 Task: Add a dependency to the task Implement a new digital asset management (DAM) system for a company , the existing task  Develop a new online voting system for elections in the project AgileEdge
Action: Mouse moved to (48, 438)
Screenshot: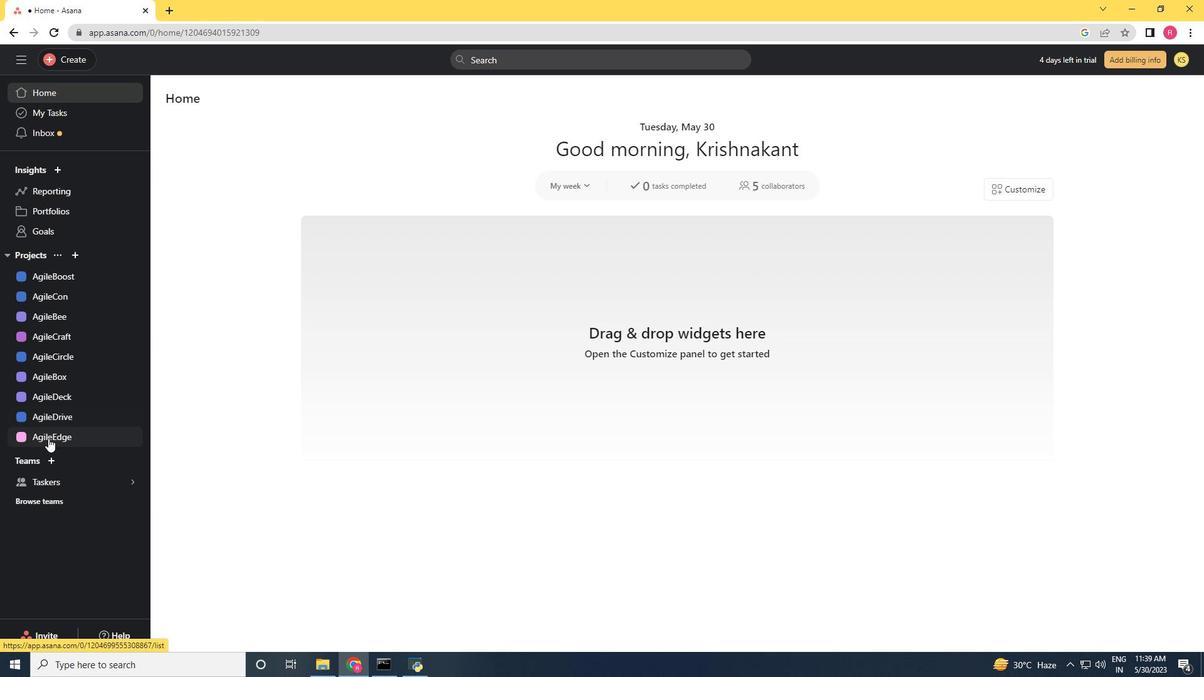 
Action: Mouse pressed left at (48, 438)
Screenshot: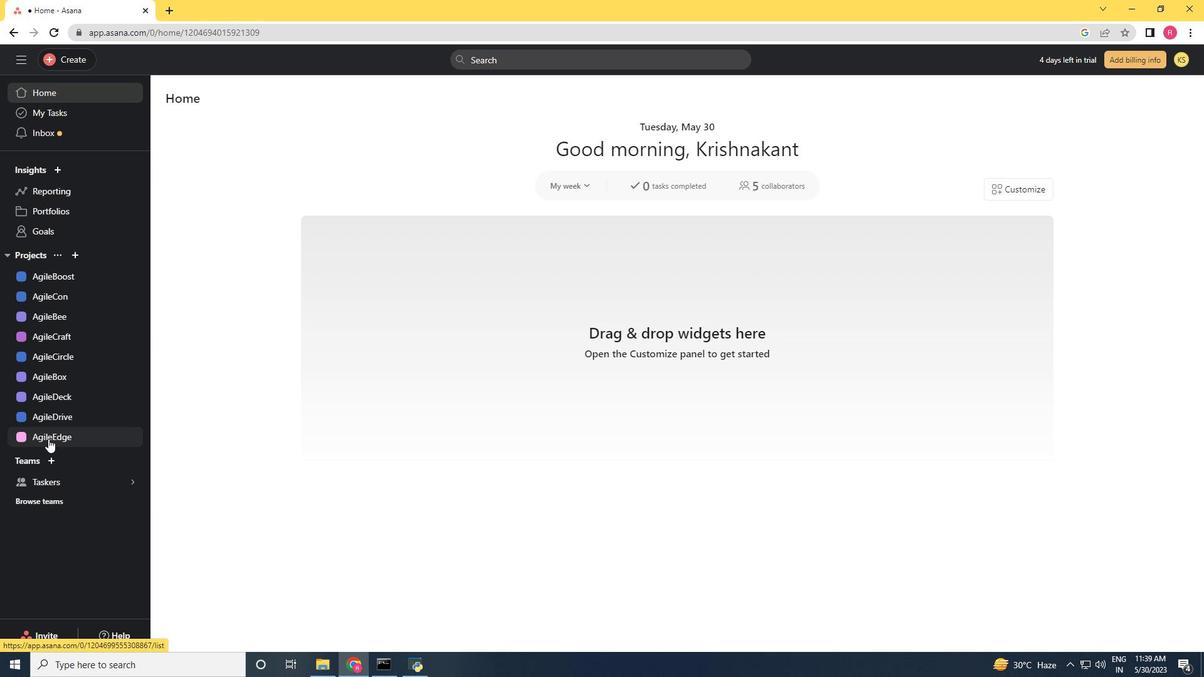 
Action: Mouse moved to (522, 566)
Screenshot: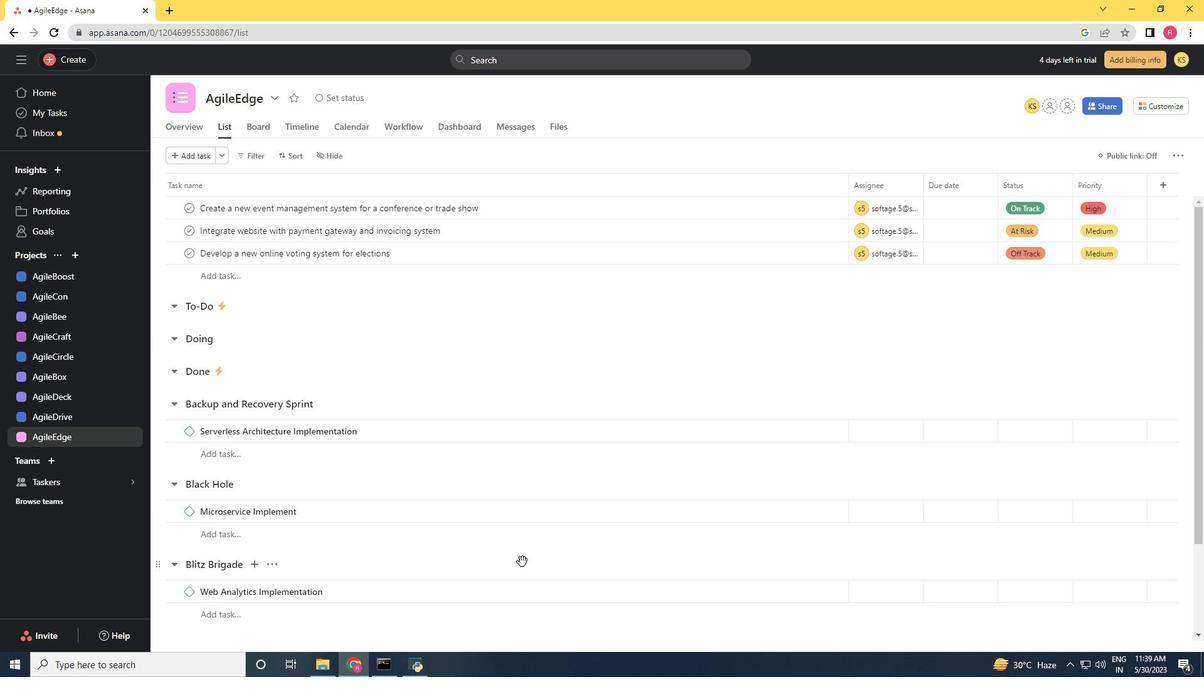 
Action: Mouse scrolled (522, 565) with delta (0, 0)
Screenshot: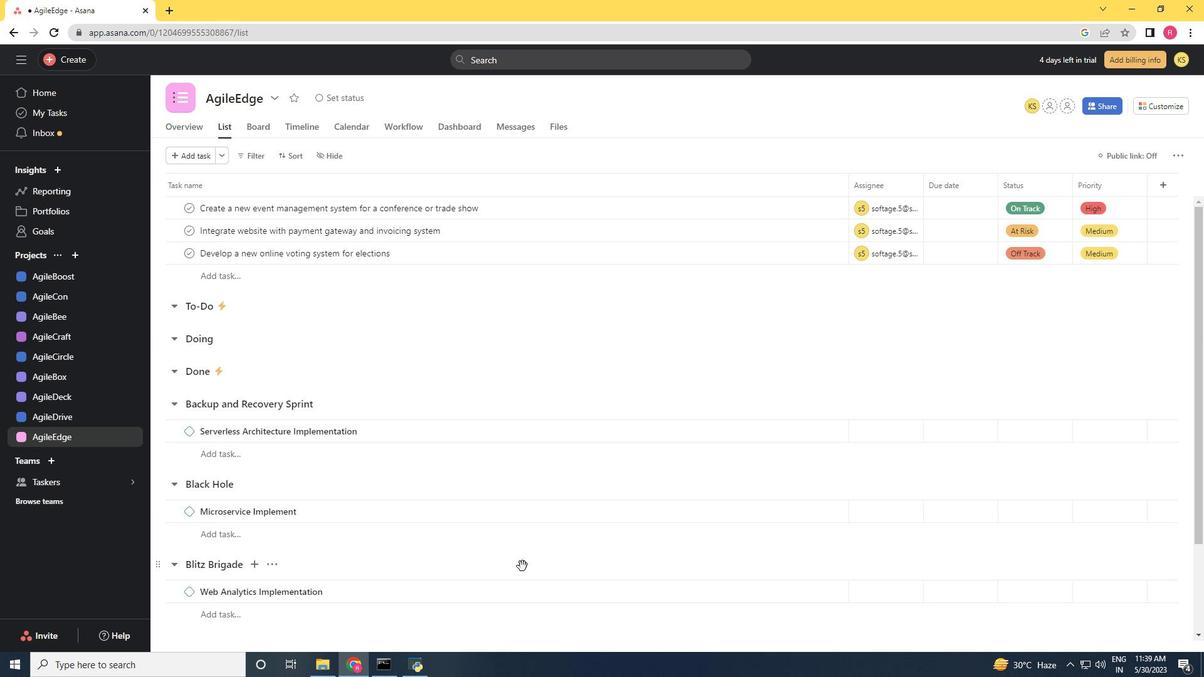 
Action: Mouse scrolled (522, 565) with delta (0, 0)
Screenshot: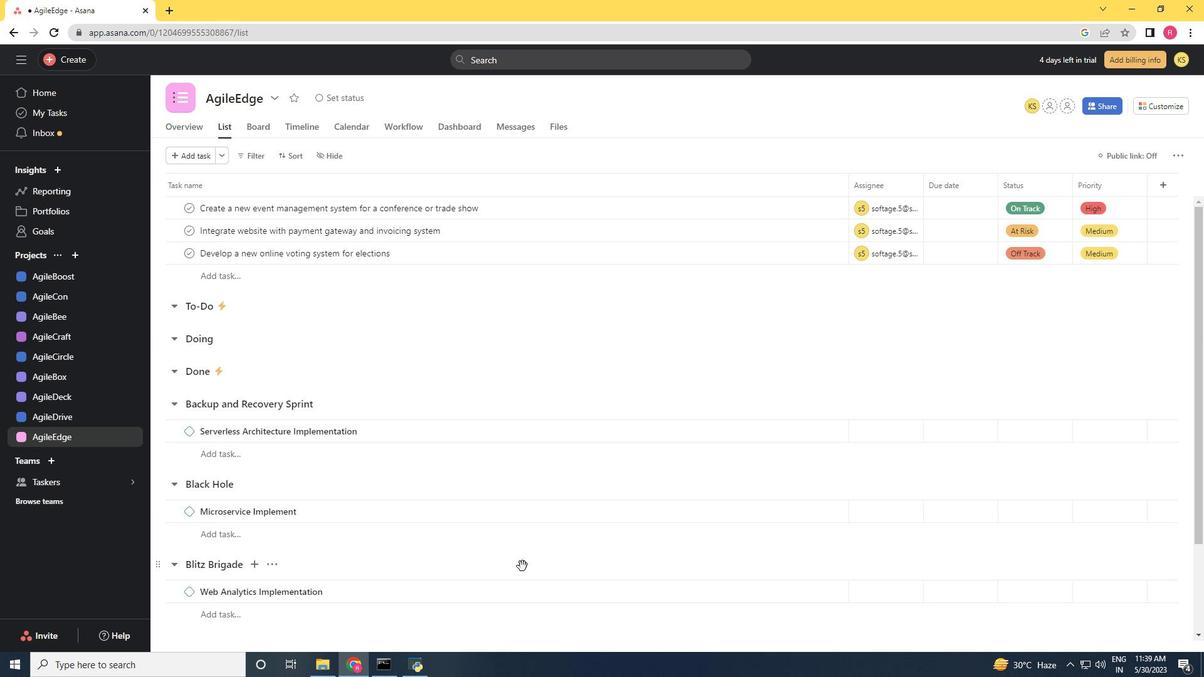 
Action: Mouse scrolled (522, 565) with delta (0, 0)
Screenshot: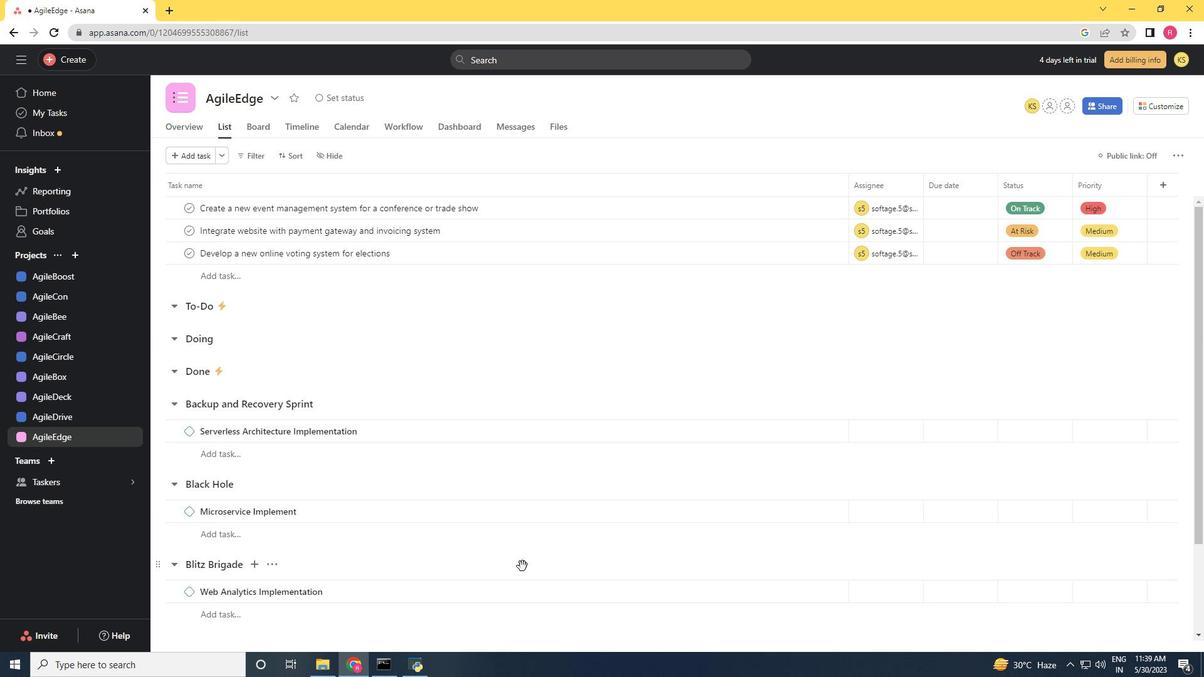 
Action: Mouse scrolled (522, 565) with delta (0, 0)
Screenshot: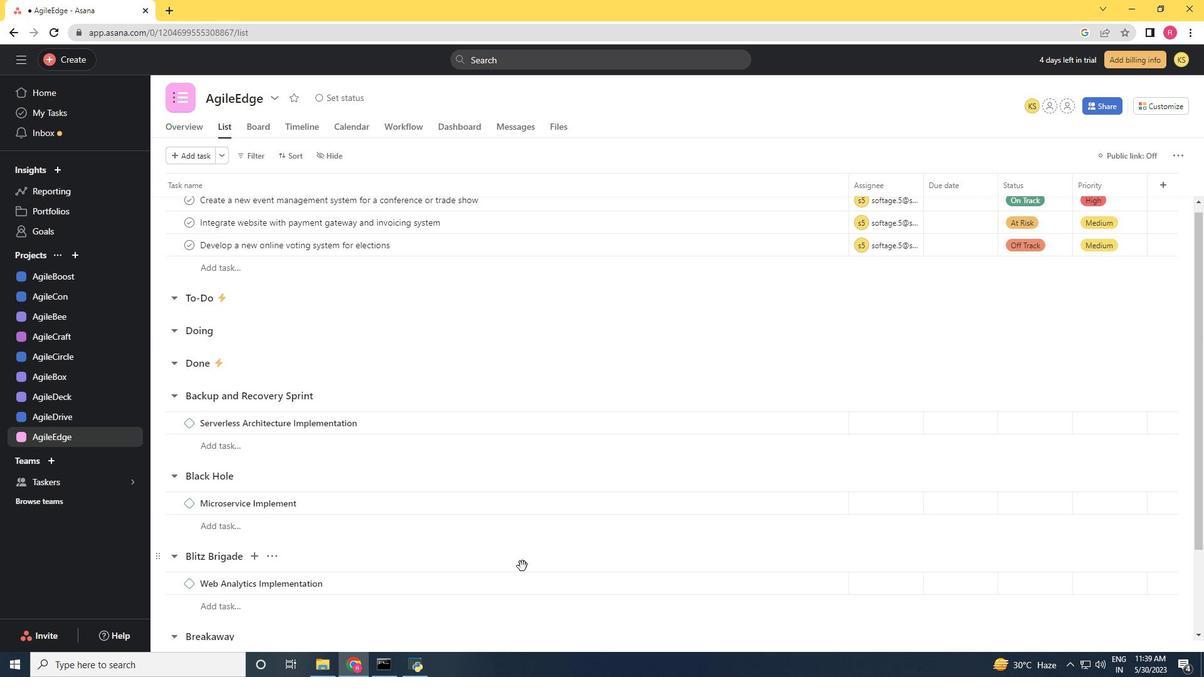 
Action: Mouse scrolled (522, 565) with delta (0, 0)
Screenshot: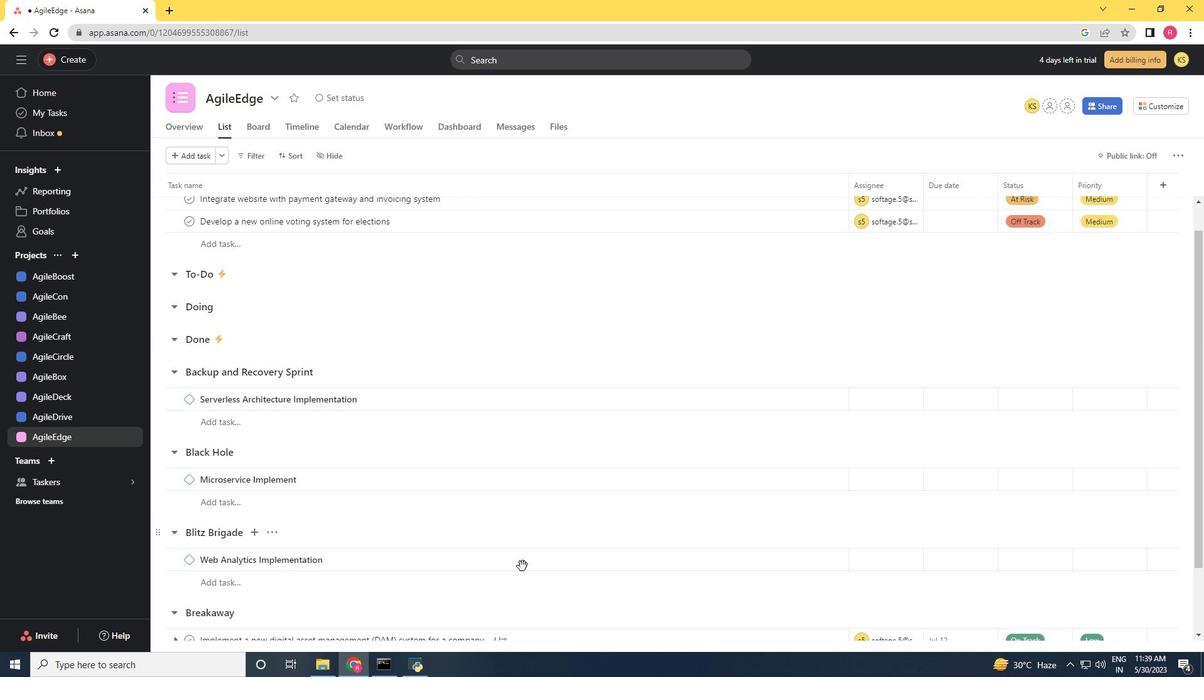 
Action: Mouse moved to (587, 560)
Screenshot: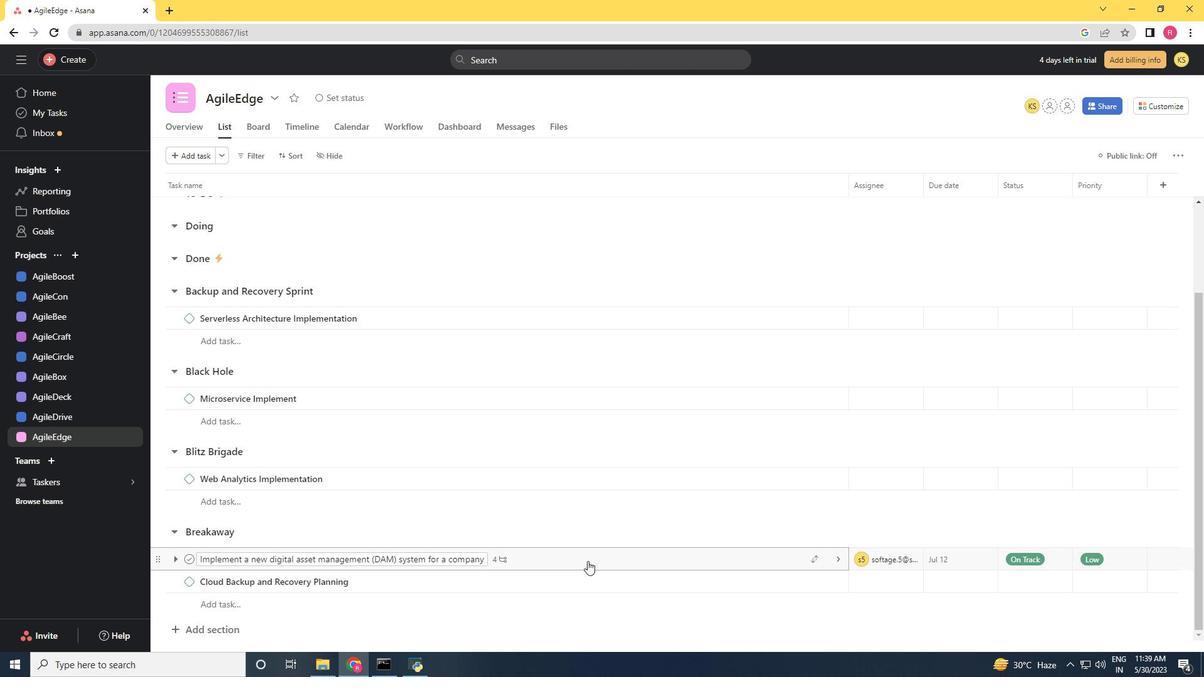 
Action: Mouse pressed left at (587, 560)
Screenshot: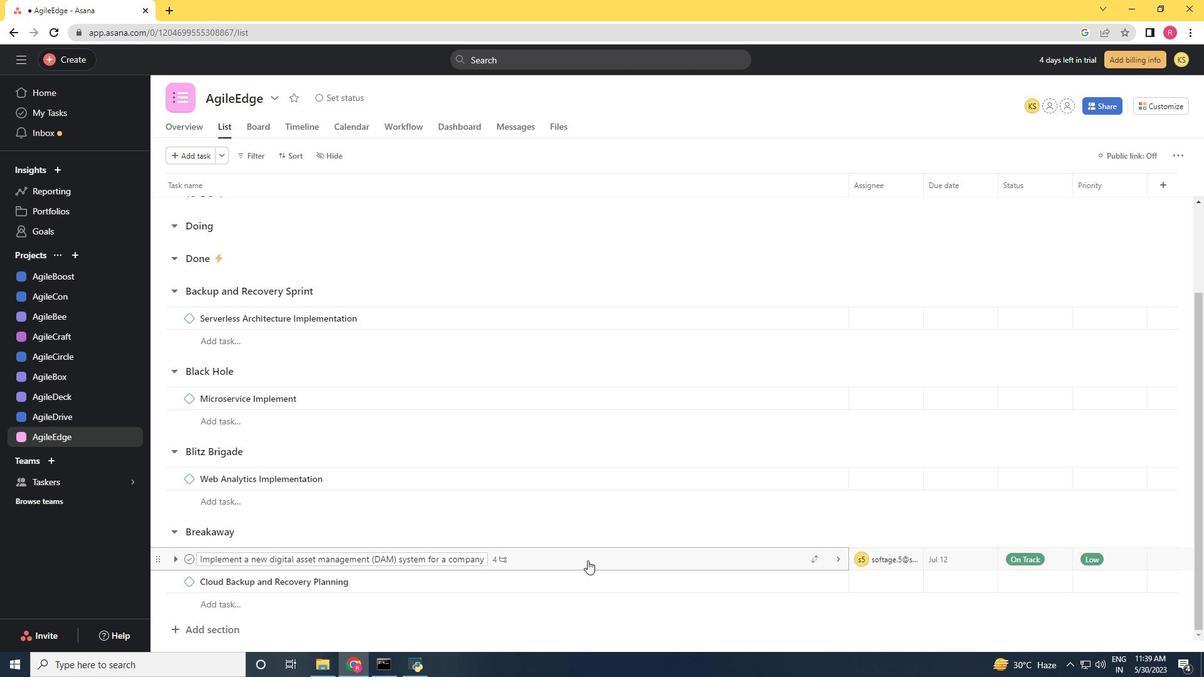 
Action: Mouse moved to (882, 370)
Screenshot: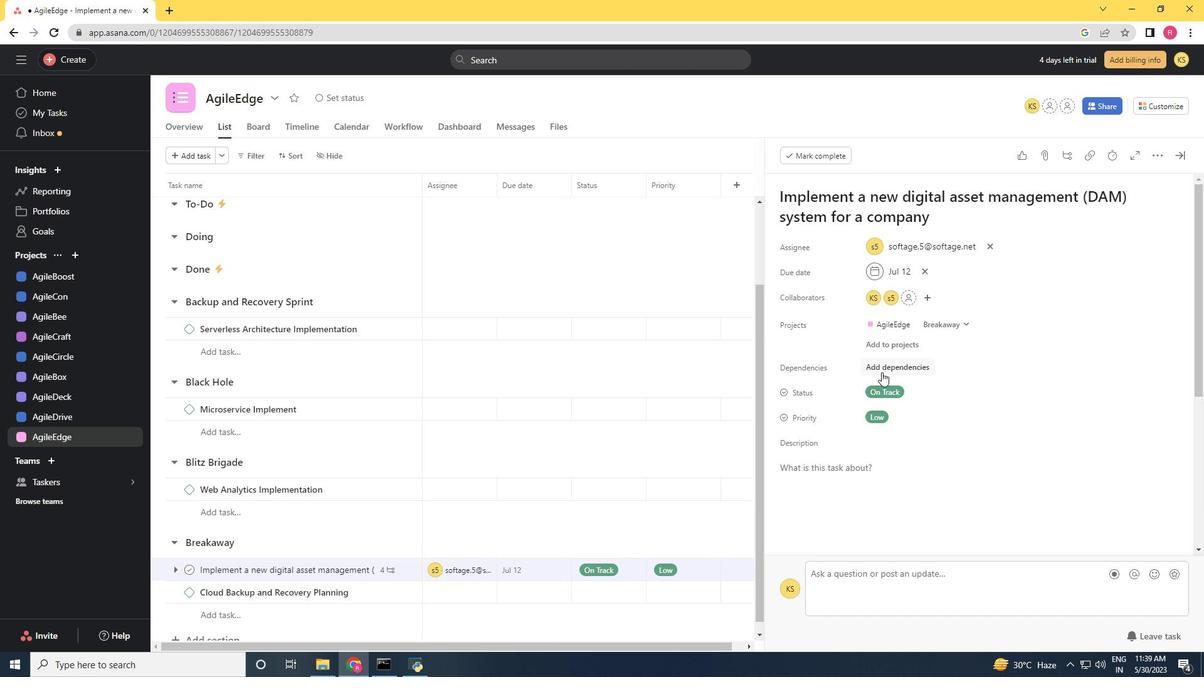 
Action: Mouse pressed left at (882, 370)
Screenshot: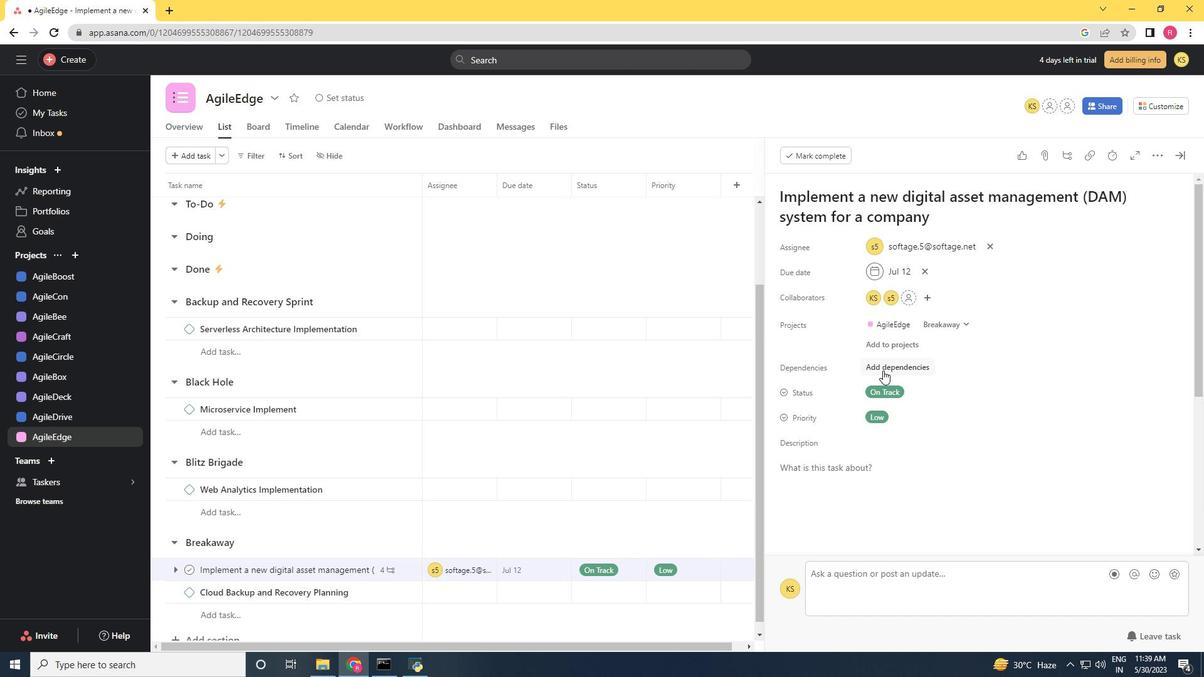 
Action: Mouse moved to (882, 370)
Screenshot: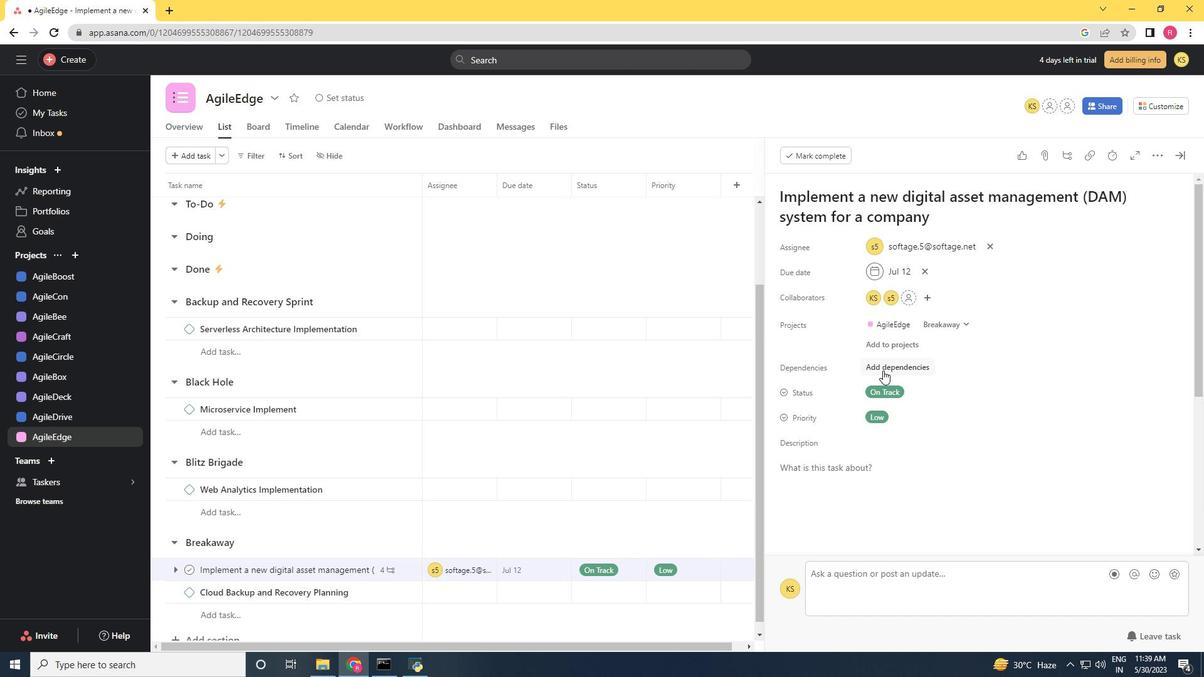 
Action: Key pressed <Key.shift>Develop<Key.space>a<Key.space>new<Key.space>online<Key.space>voting<Key.space>system<Key.space>for<Key.space>wlection<Key.backspace><Key.backspace><Key.backspace><Key.backspace><Key.backspace><Key.backspace><Key.backspace><Key.backspace>election<Key.space><Key.backspace>a<Key.backspace>s<Key.space>
Screenshot: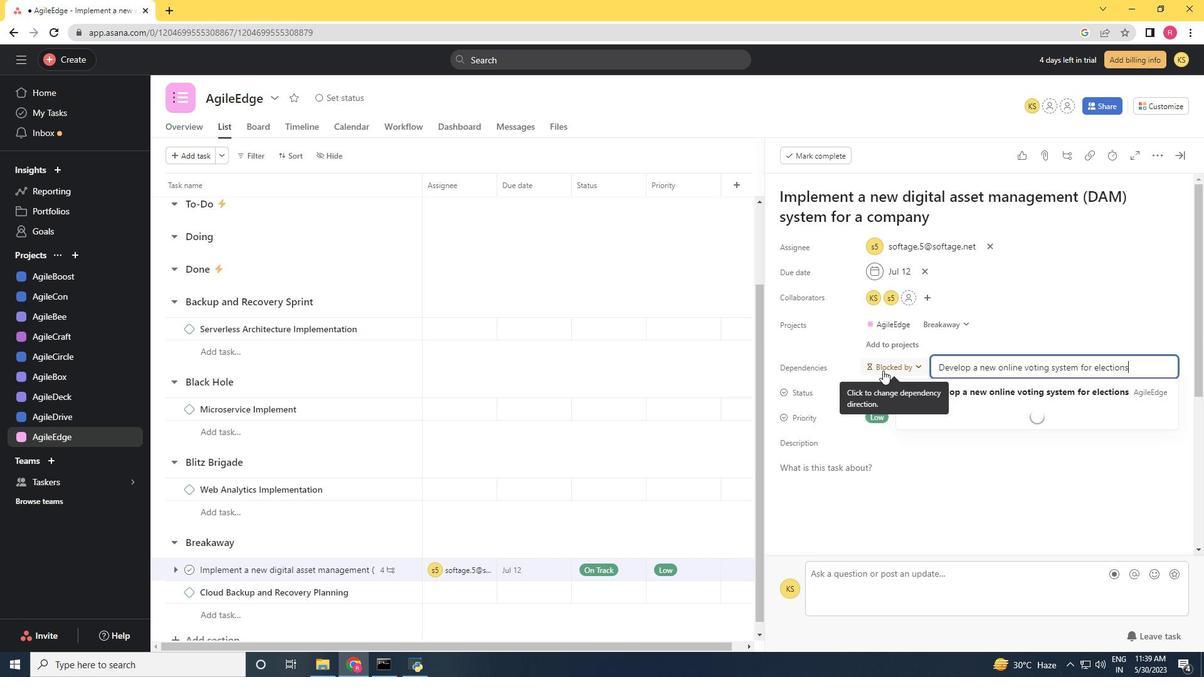 
Action: Mouse moved to (1098, 392)
Screenshot: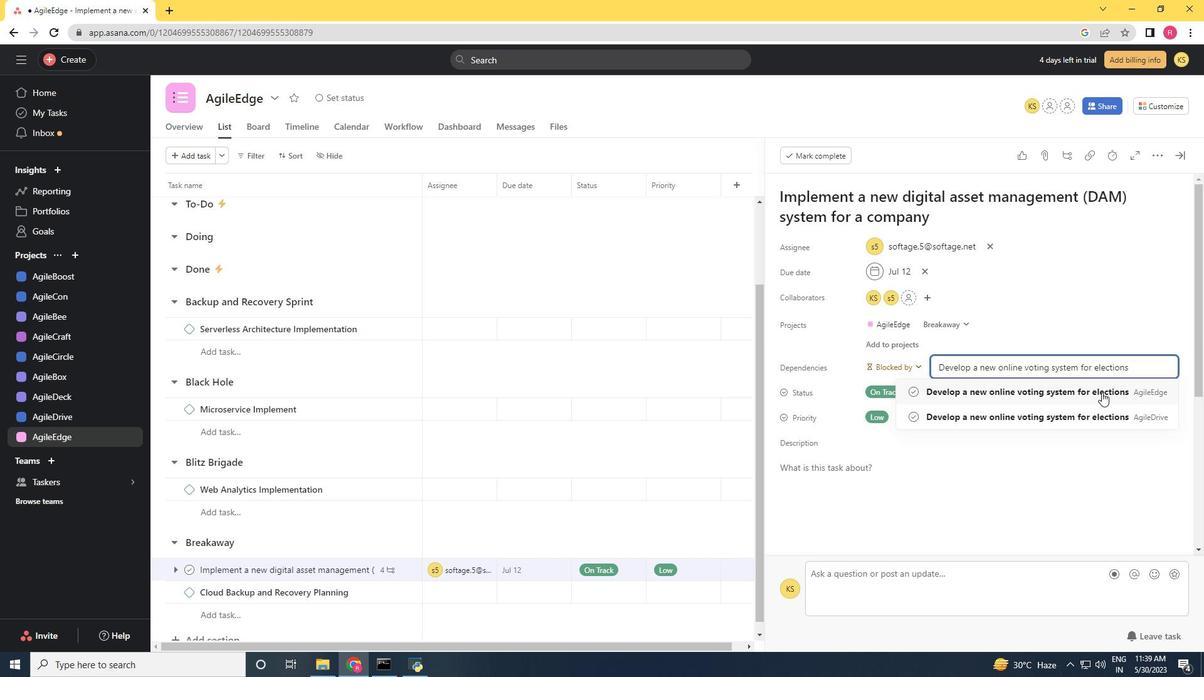 
Action: Mouse pressed left at (1098, 392)
Screenshot: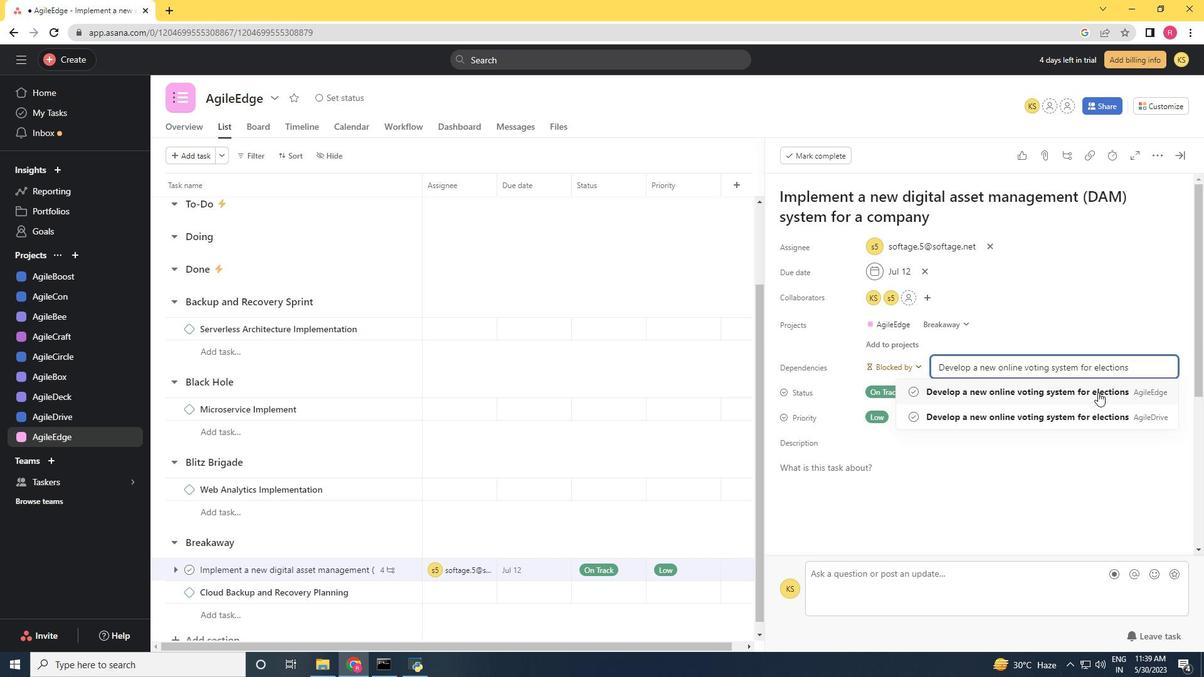 
